 Task: Add a field from the Popular template Effort Level a blank project BrainWave
Action: Mouse moved to (1070, 99)
Screenshot: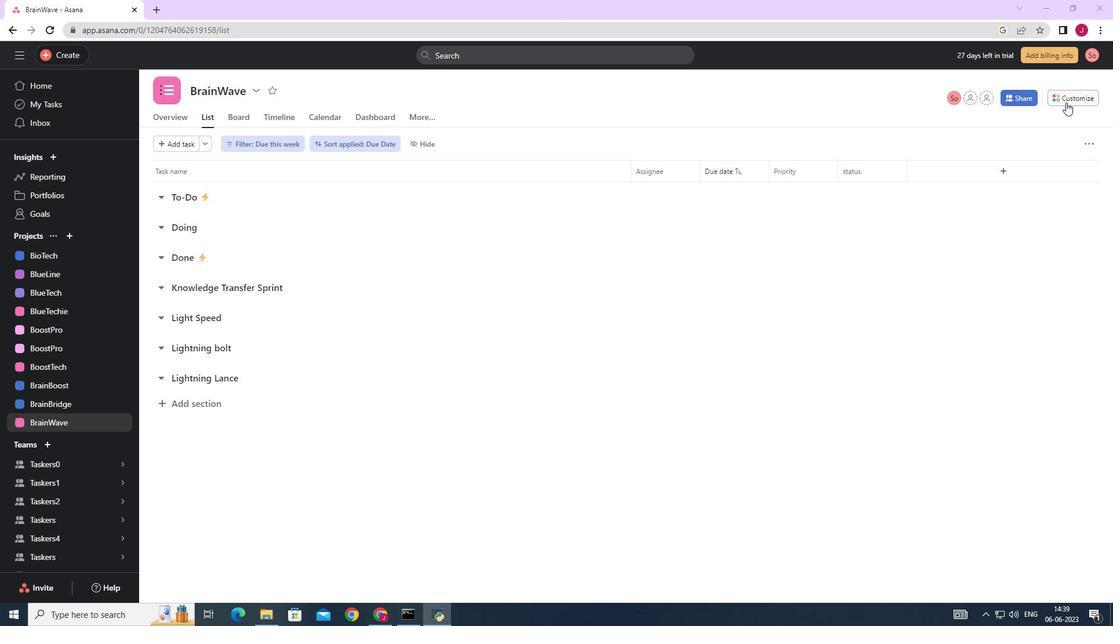 
Action: Mouse pressed left at (1070, 99)
Screenshot: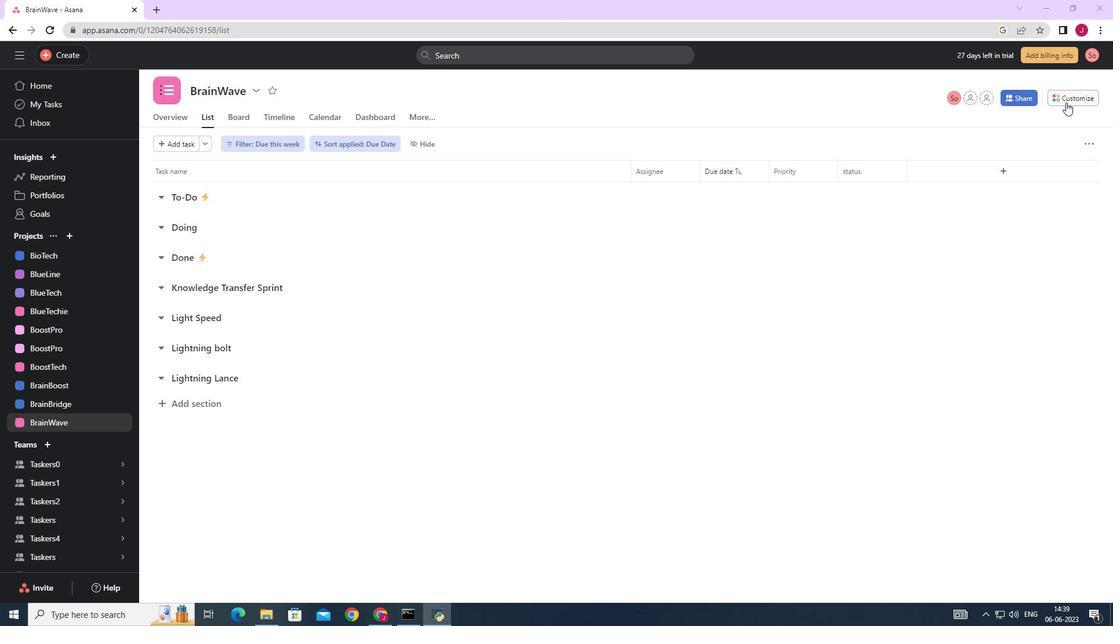 
Action: Mouse moved to (1010, 227)
Screenshot: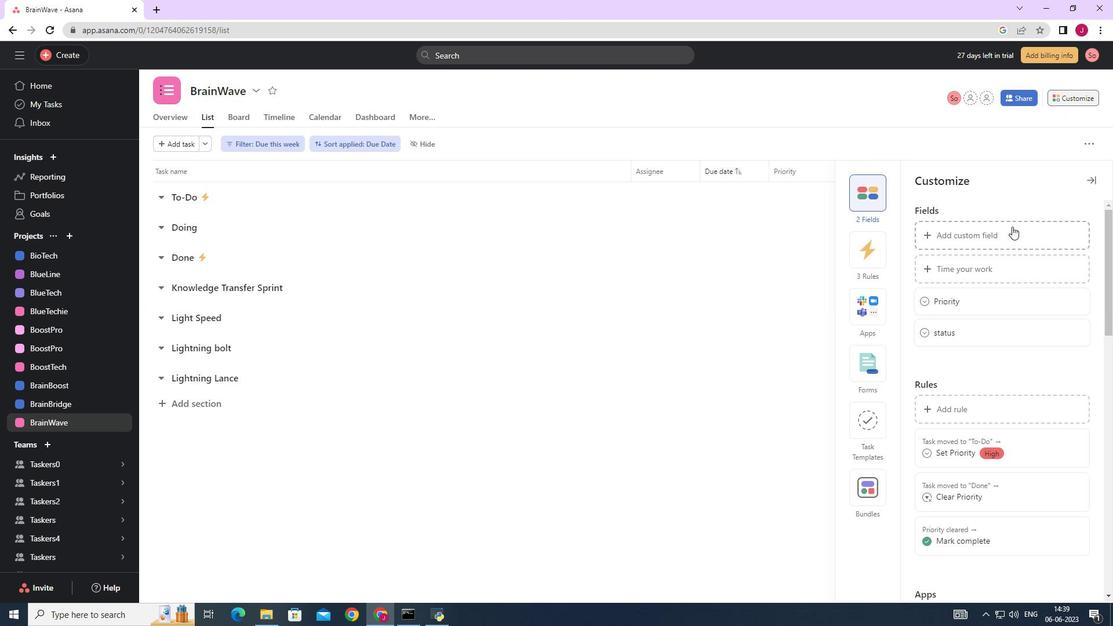 
Action: Mouse pressed left at (1010, 227)
Screenshot: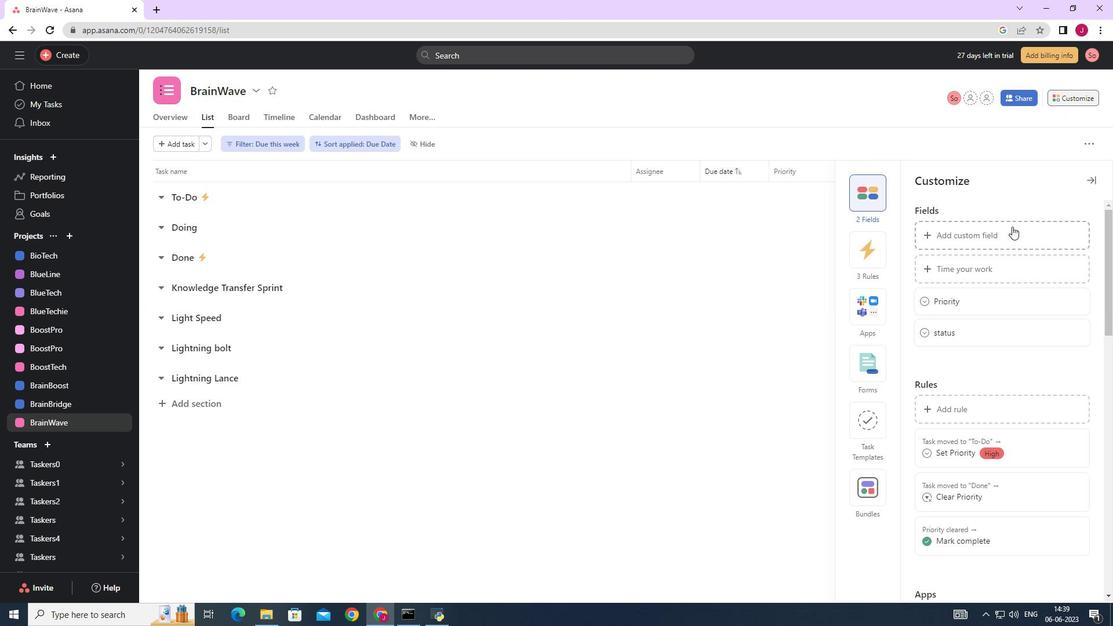 
Action: Mouse moved to (998, 235)
Screenshot: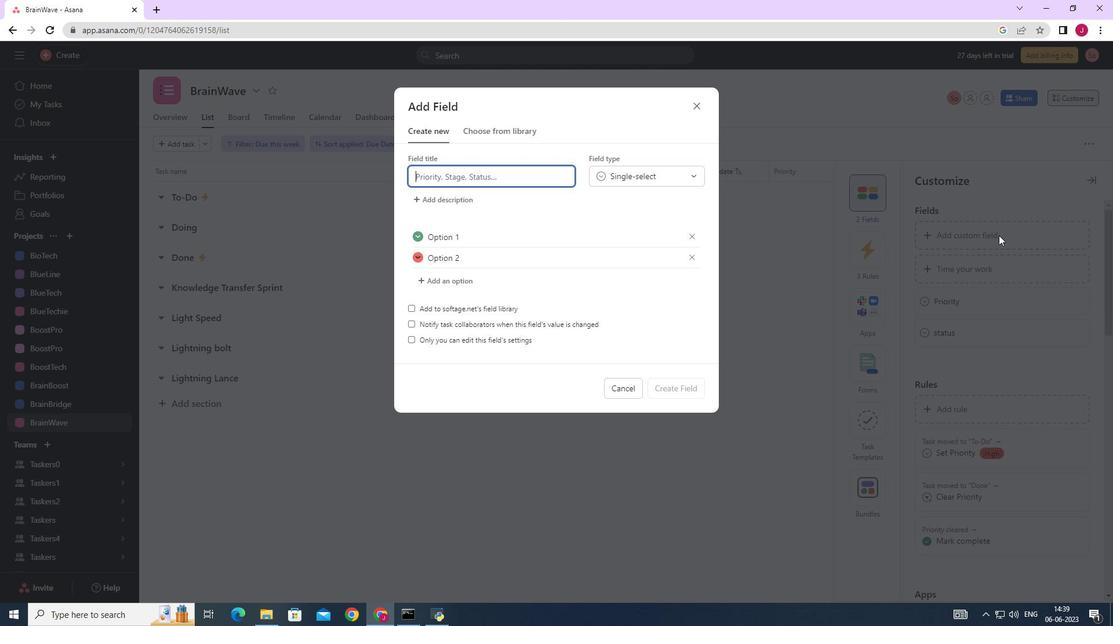 
Action: Key pressed <Key.caps_lock>E<Key.caps_lock>ffort<Key.space><Key.caps_lock>L<Key.caps_lock>evel
Screenshot: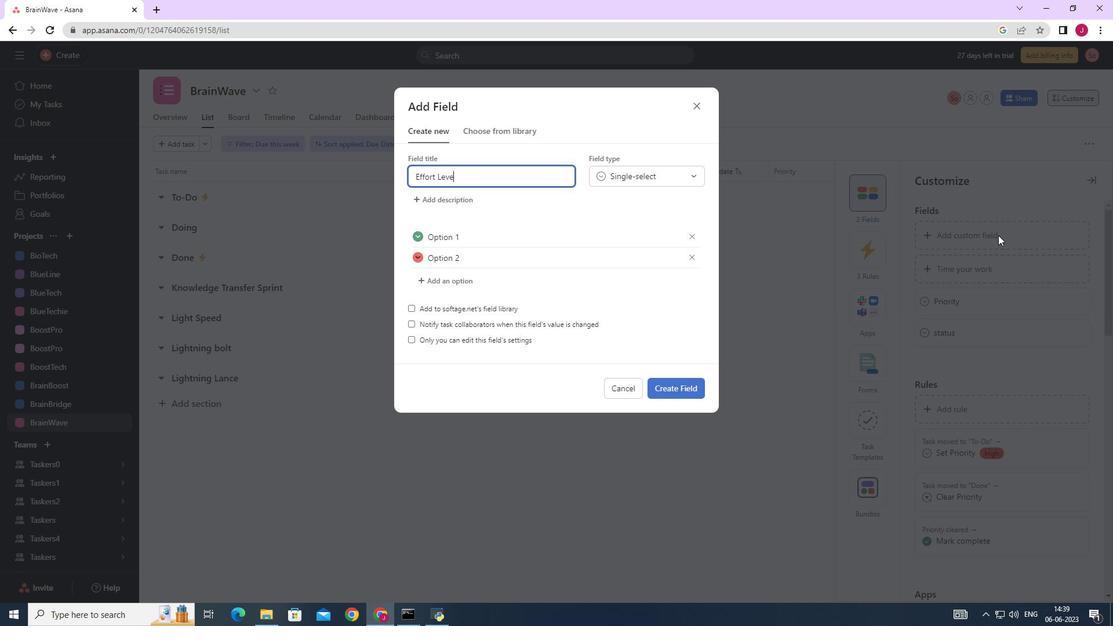 
Action: Mouse moved to (695, 385)
Screenshot: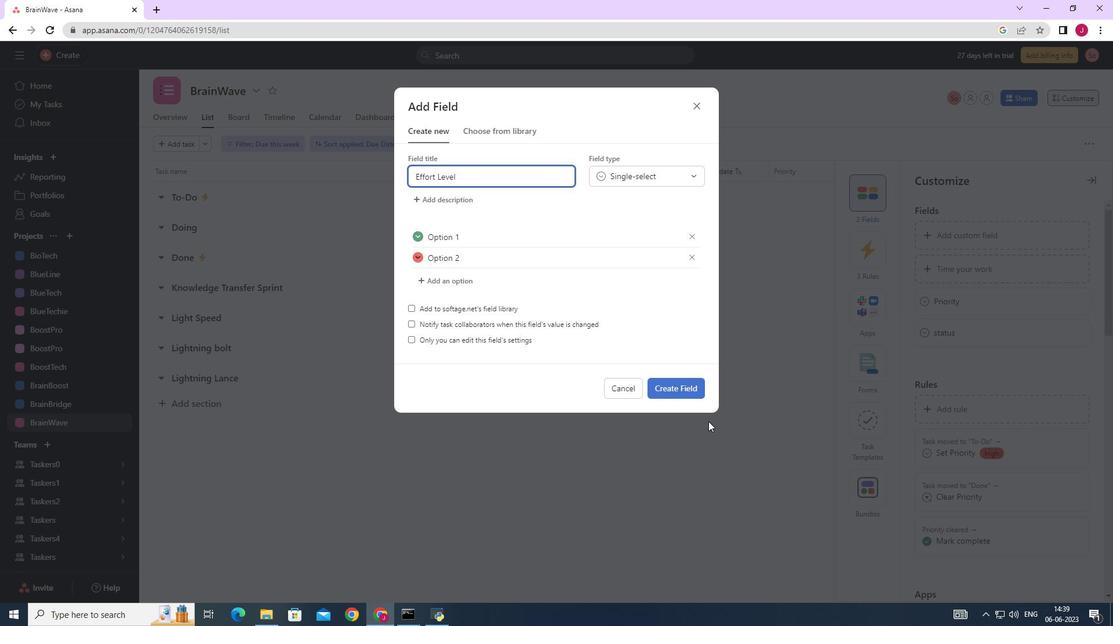 
Action: Mouse pressed left at (695, 385)
Screenshot: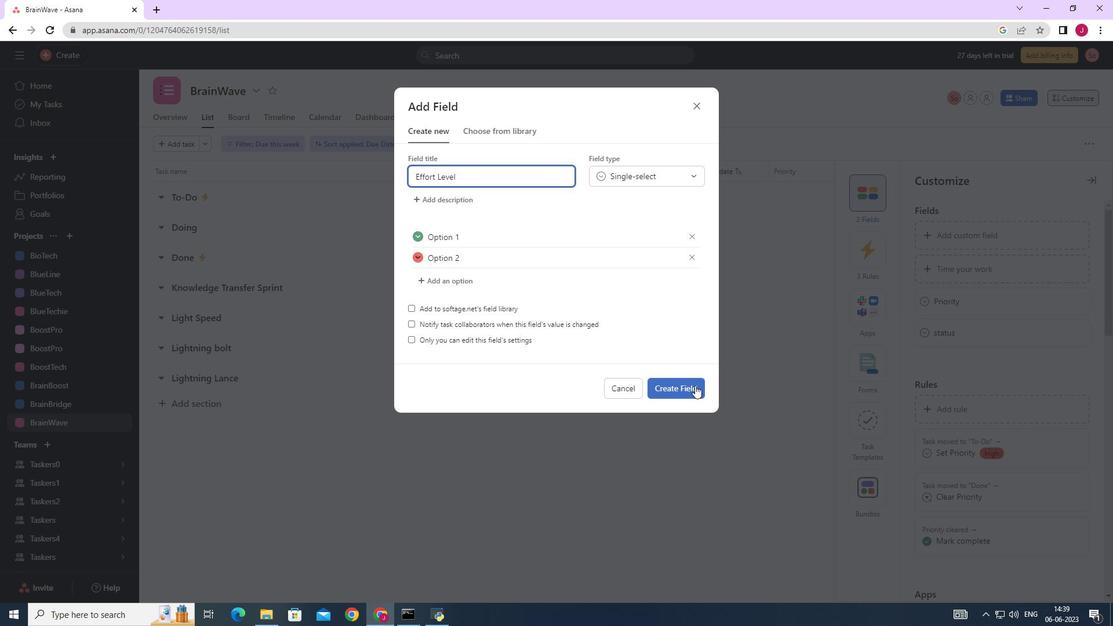 
Action: Mouse moved to (686, 380)
Screenshot: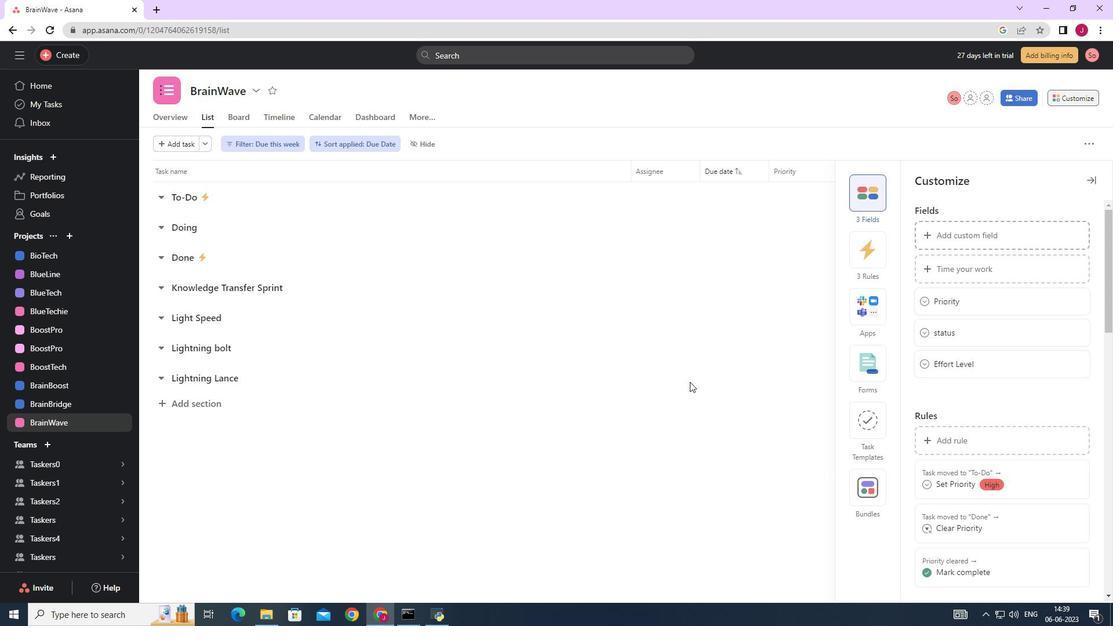 
